 Task: Print the page with headers and footers.
Action: Mouse moved to (27, 90)
Screenshot: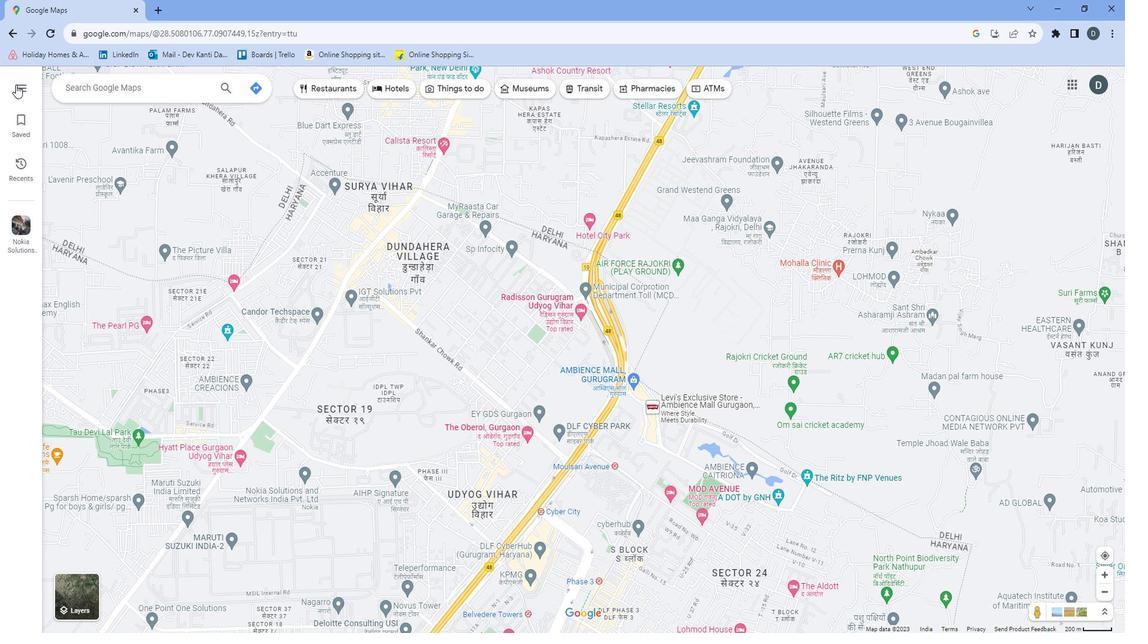 
Action: Mouse pressed left at (27, 90)
Screenshot: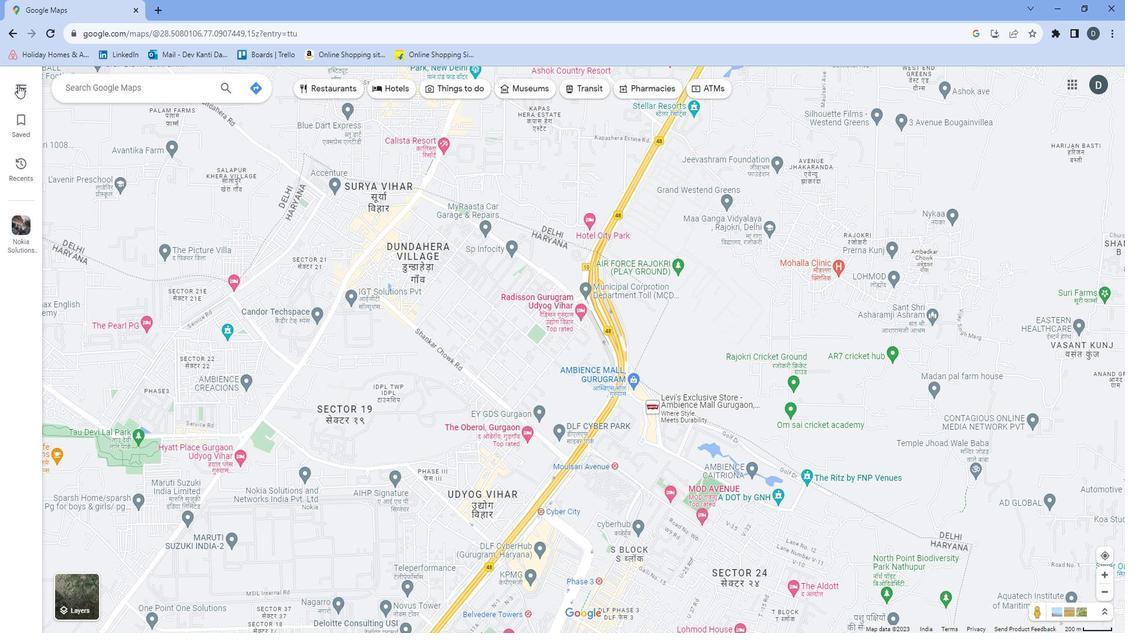 
Action: Mouse moved to (59, 309)
Screenshot: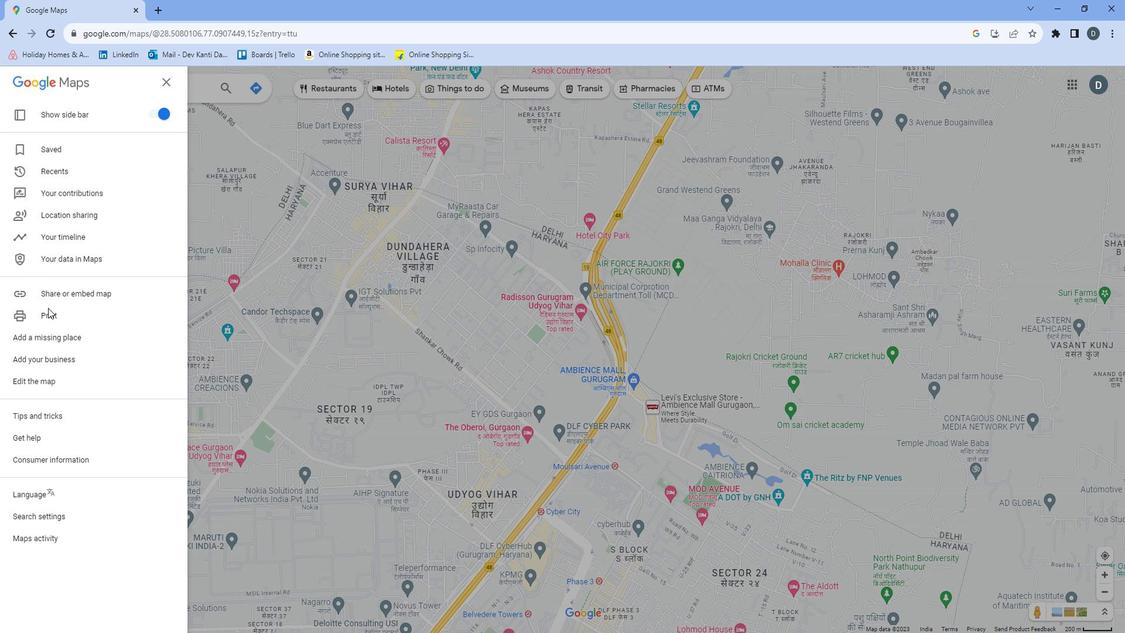 
Action: Mouse pressed left at (59, 309)
Screenshot: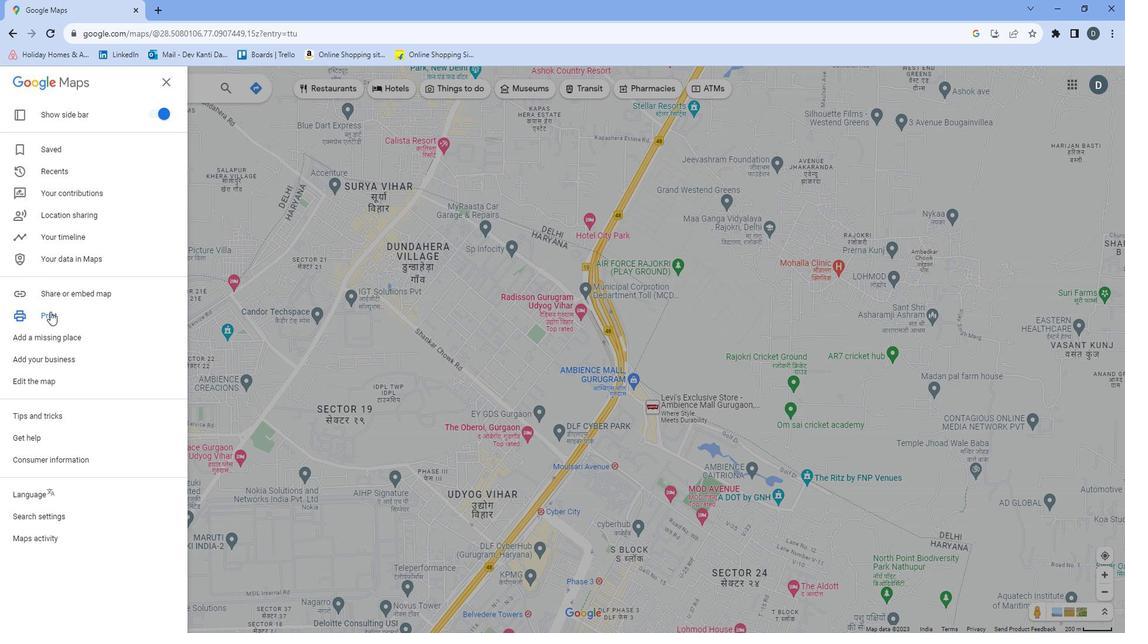 
Action: Mouse moved to (1101, 96)
Screenshot: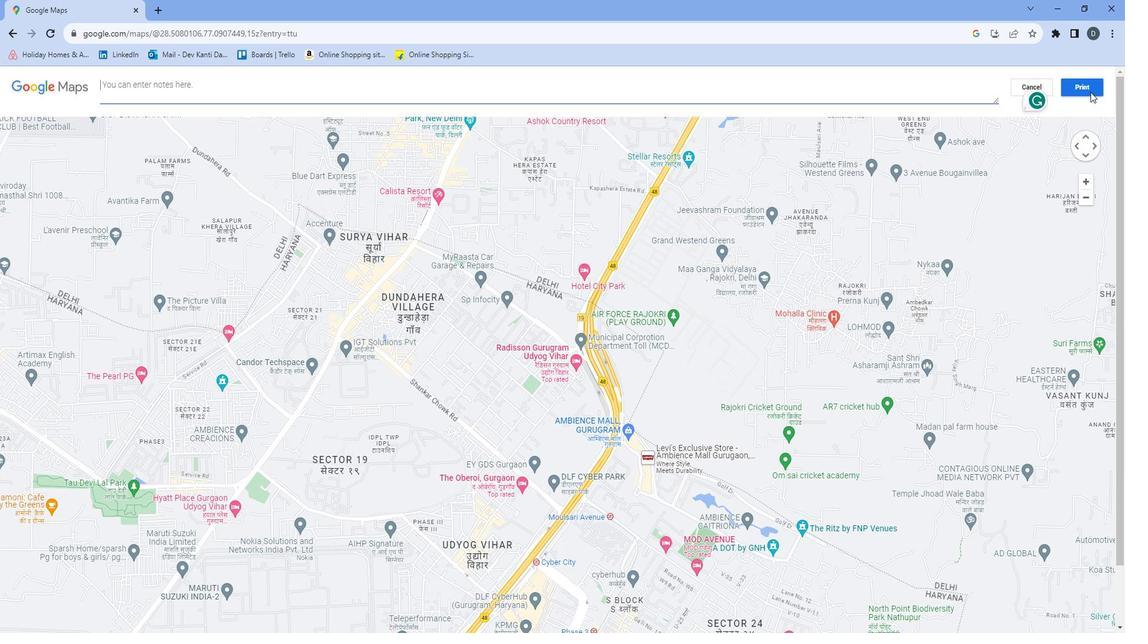 
Action: Mouse pressed left at (1101, 96)
Screenshot: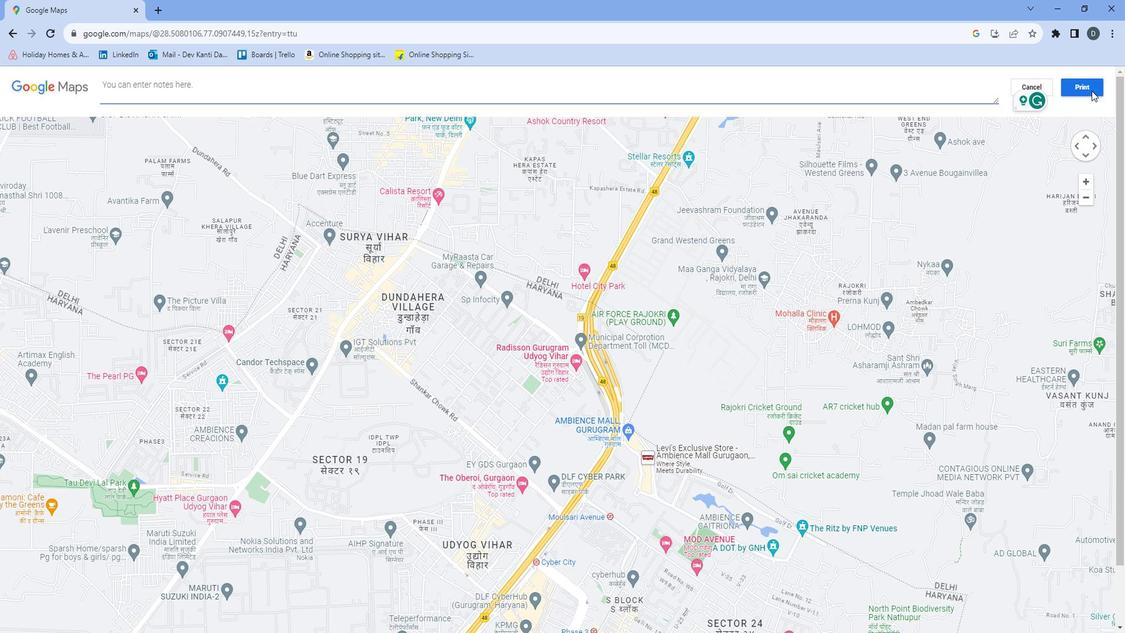 
Action: Mouse moved to (906, 243)
Screenshot: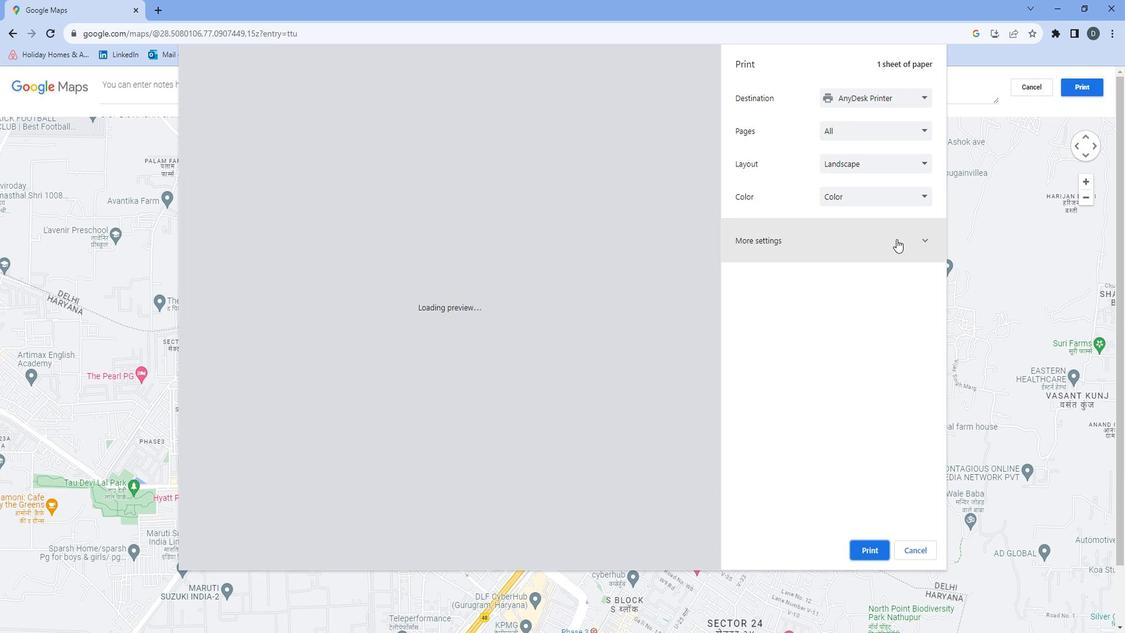 
Action: Mouse pressed left at (906, 243)
Screenshot: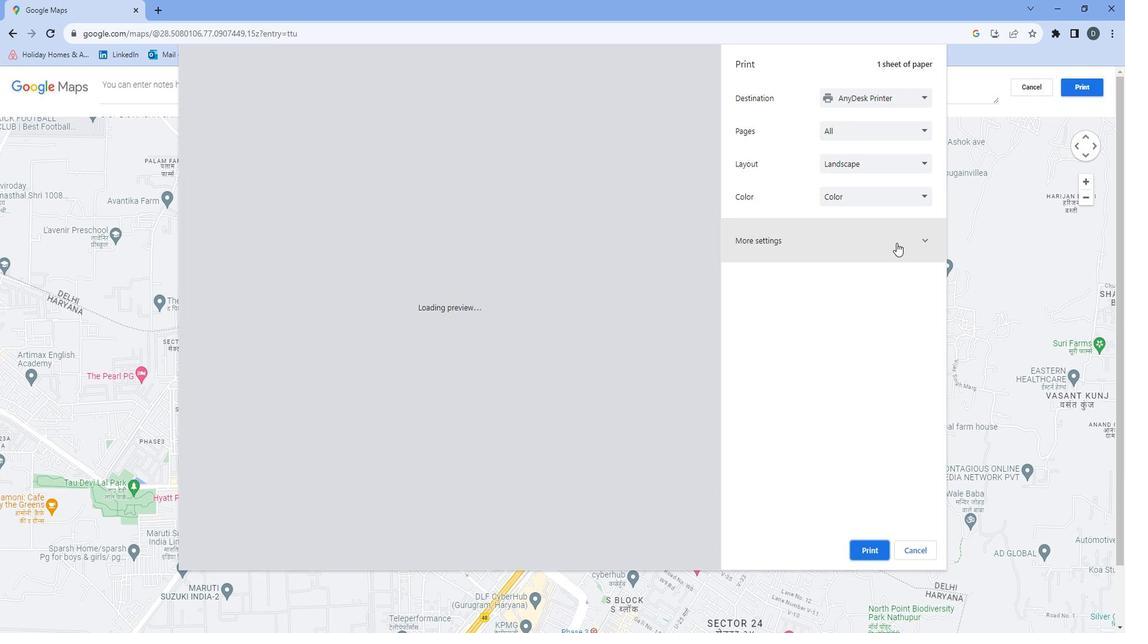 
Action: Mouse moved to (832, 428)
Screenshot: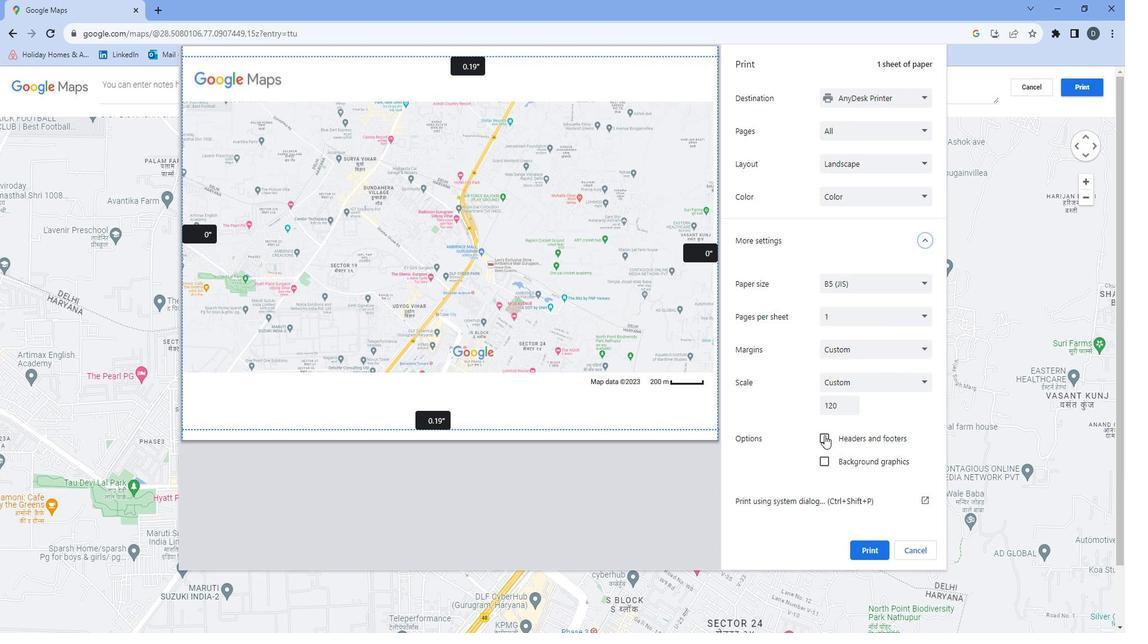 
Action: Mouse pressed left at (832, 428)
Screenshot: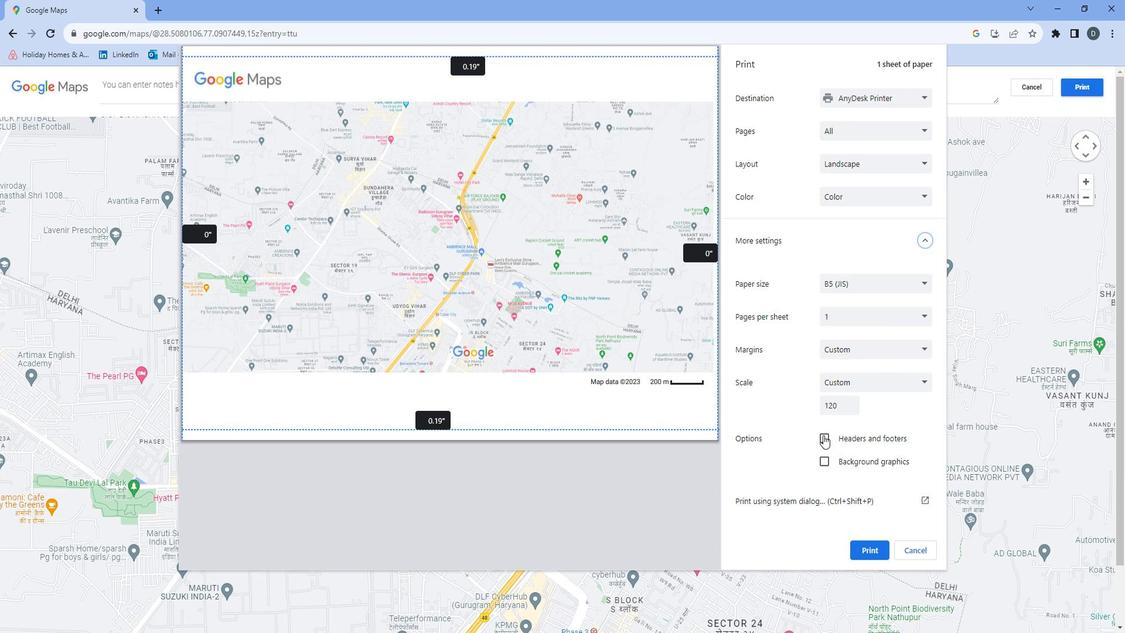 
Action: Mouse moved to (875, 533)
Screenshot: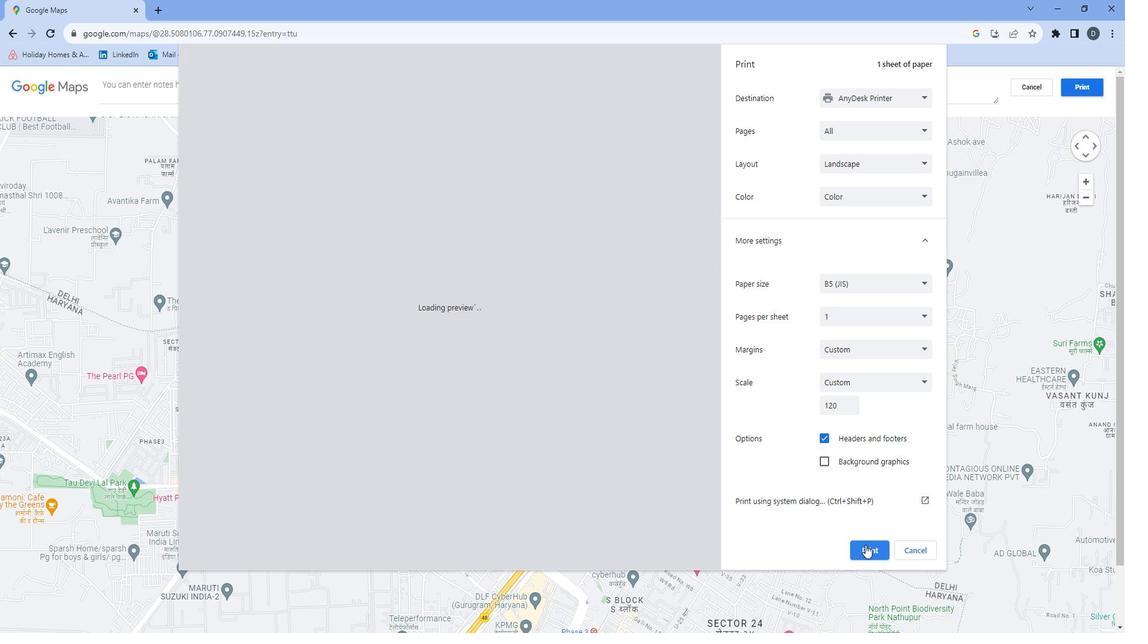 
Action: Mouse pressed left at (875, 533)
Screenshot: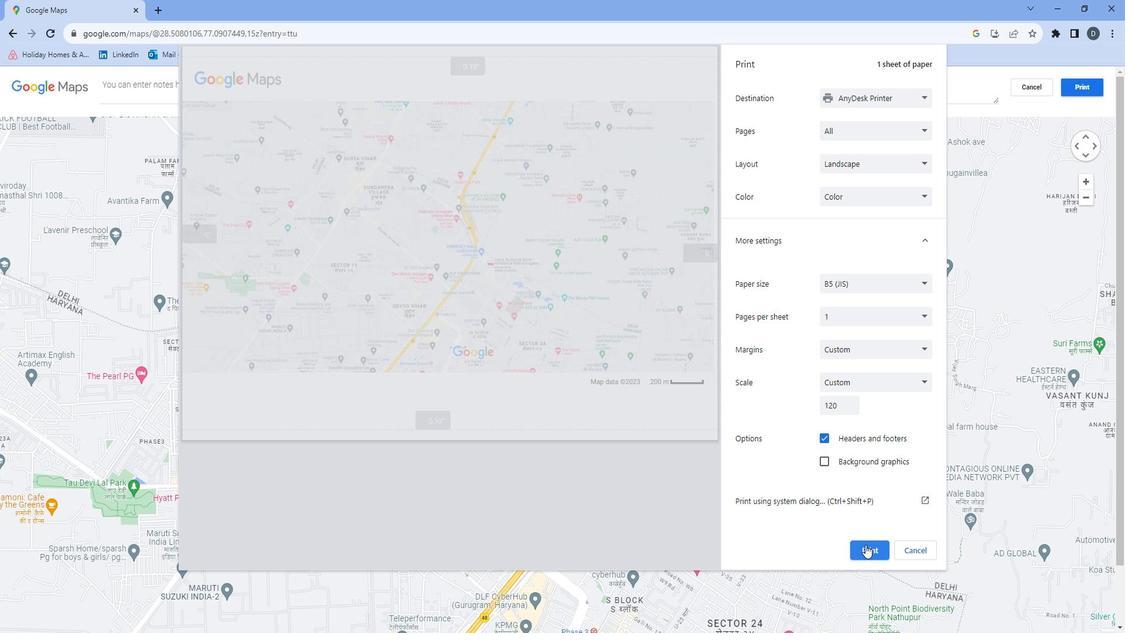 
Action: Mouse moved to (816, 386)
Screenshot: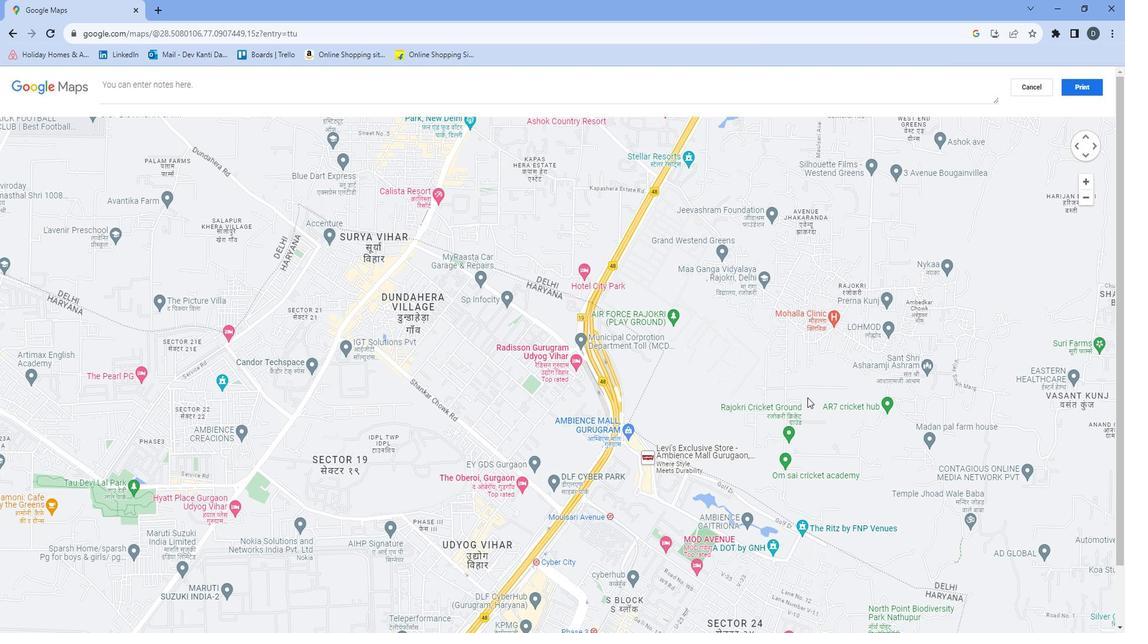 
